 Task: Toggle the rounded selection in the text editor.
Action: Mouse moved to (262, 177)
Screenshot: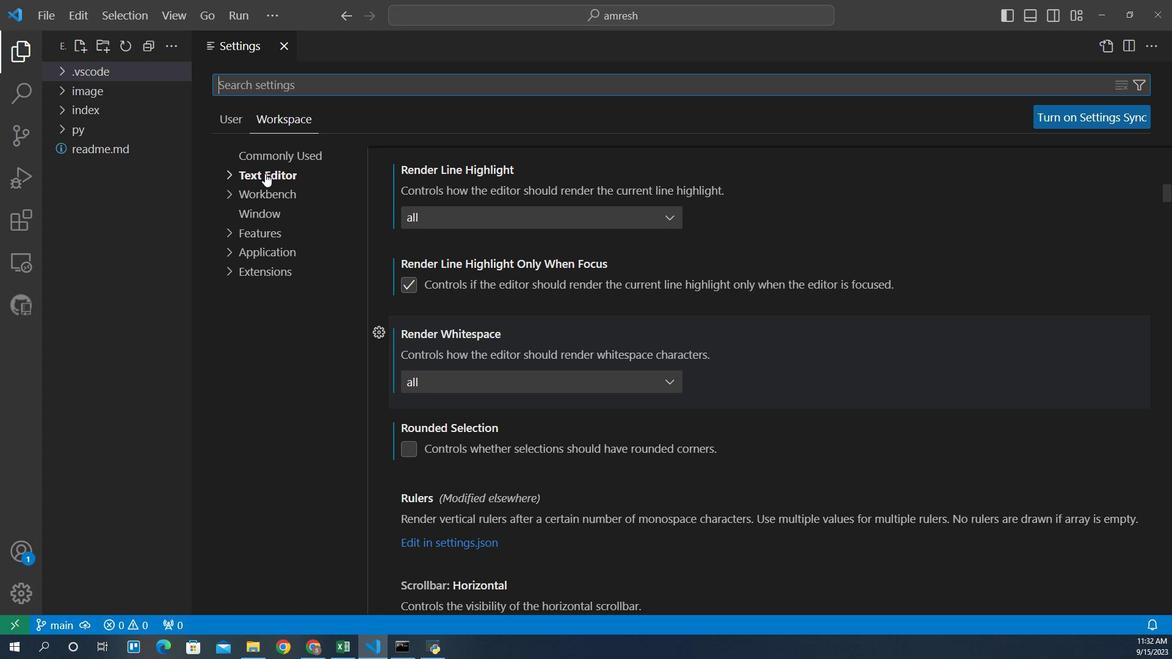 
Action: Mouse pressed left at (262, 177)
Screenshot: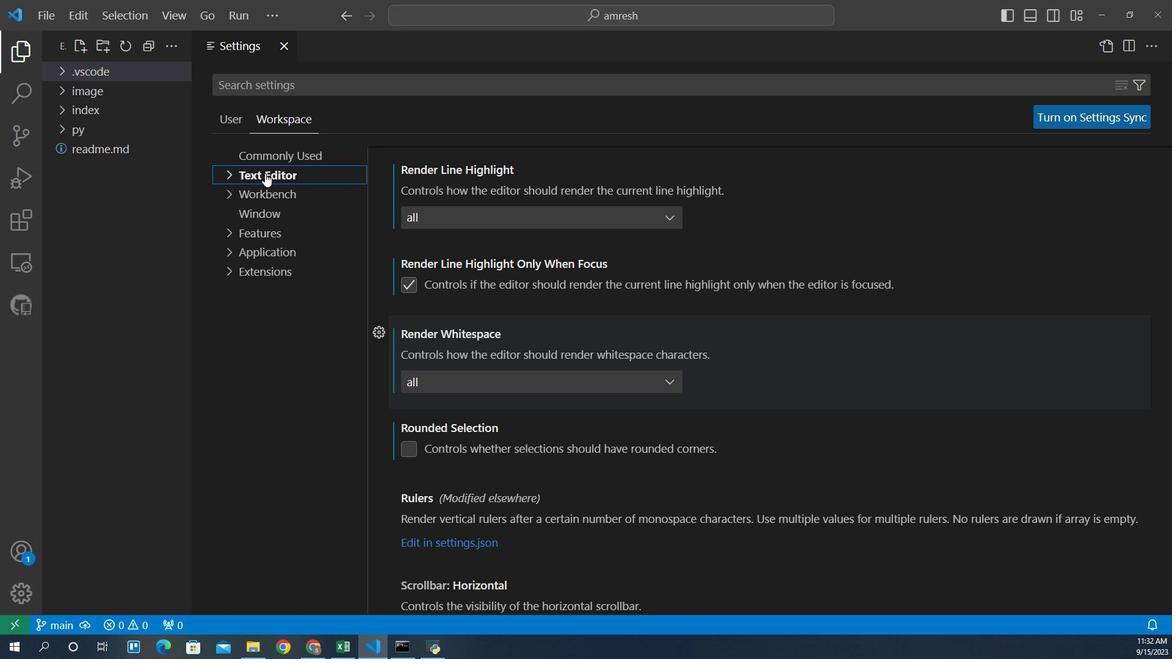 
Action: Mouse moved to (445, 469)
Screenshot: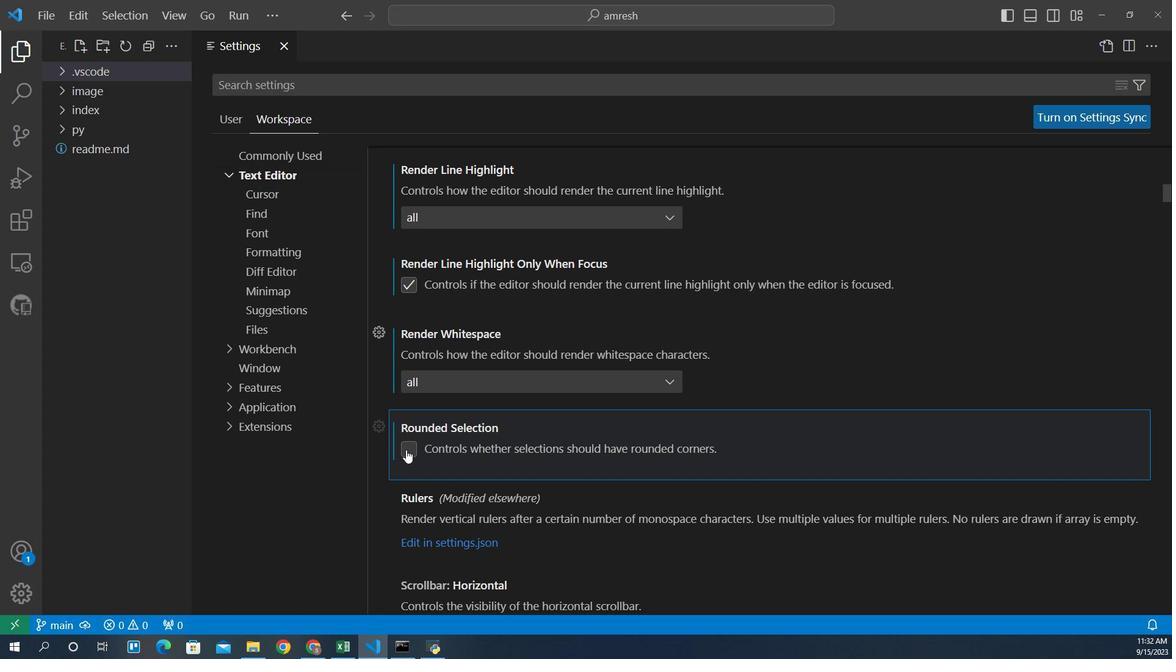 
Action: Mouse pressed left at (445, 469)
Screenshot: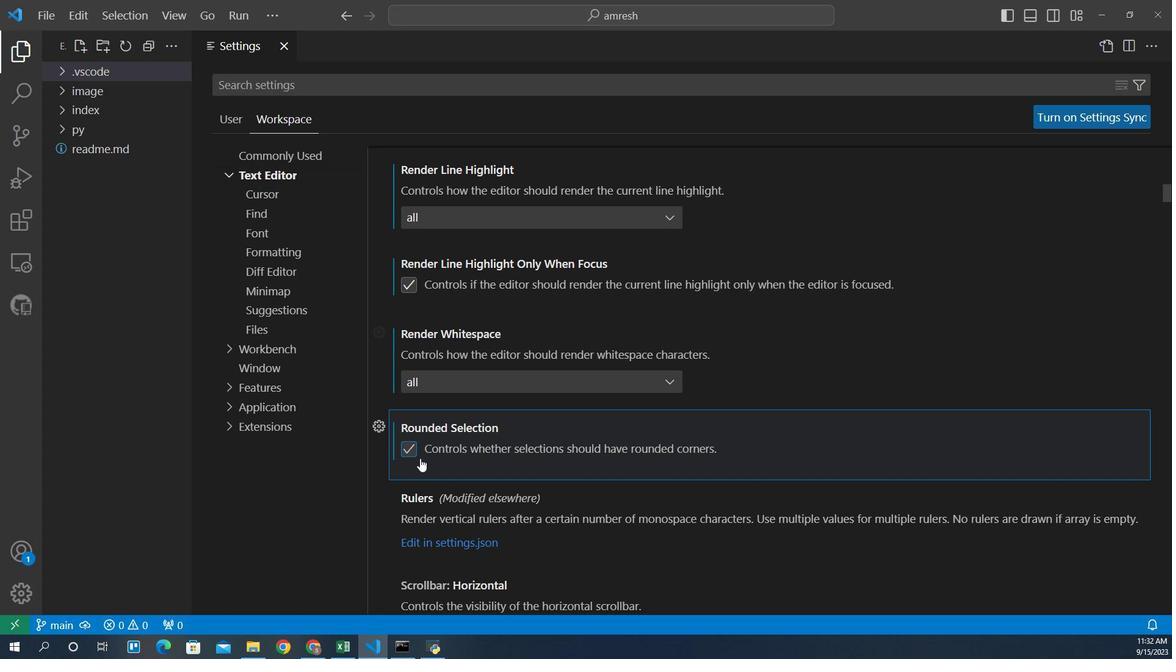 
Action: Mouse moved to (506, 489)
Screenshot: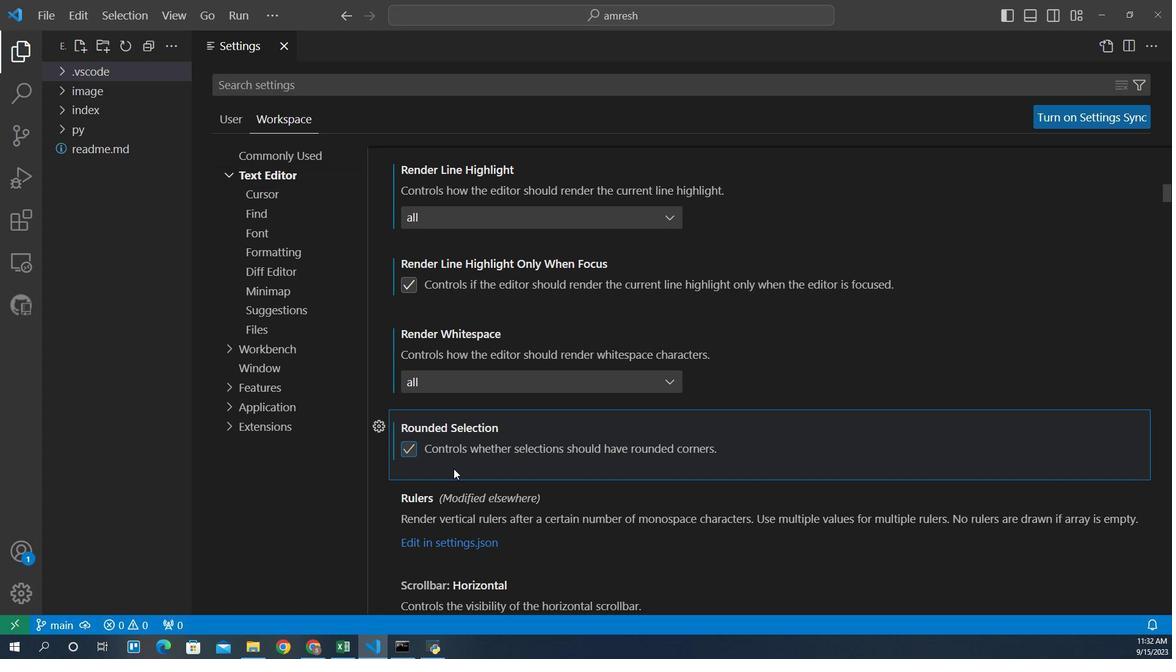 
